 Task: Click the Find under customer in creating a New Invoice.
Action: Mouse moved to (201, 22)
Screenshot: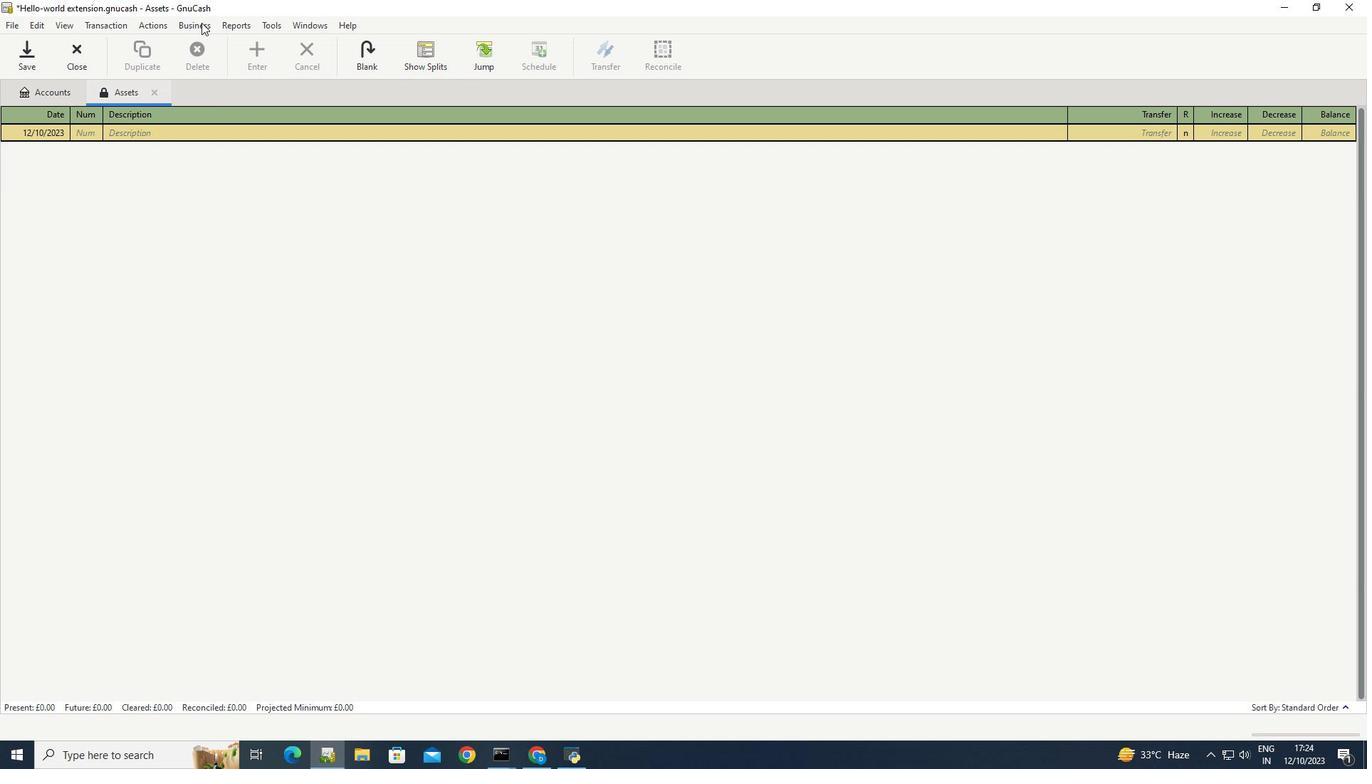 
Action: Mouse pressed left at (201, 22)
Screenshot: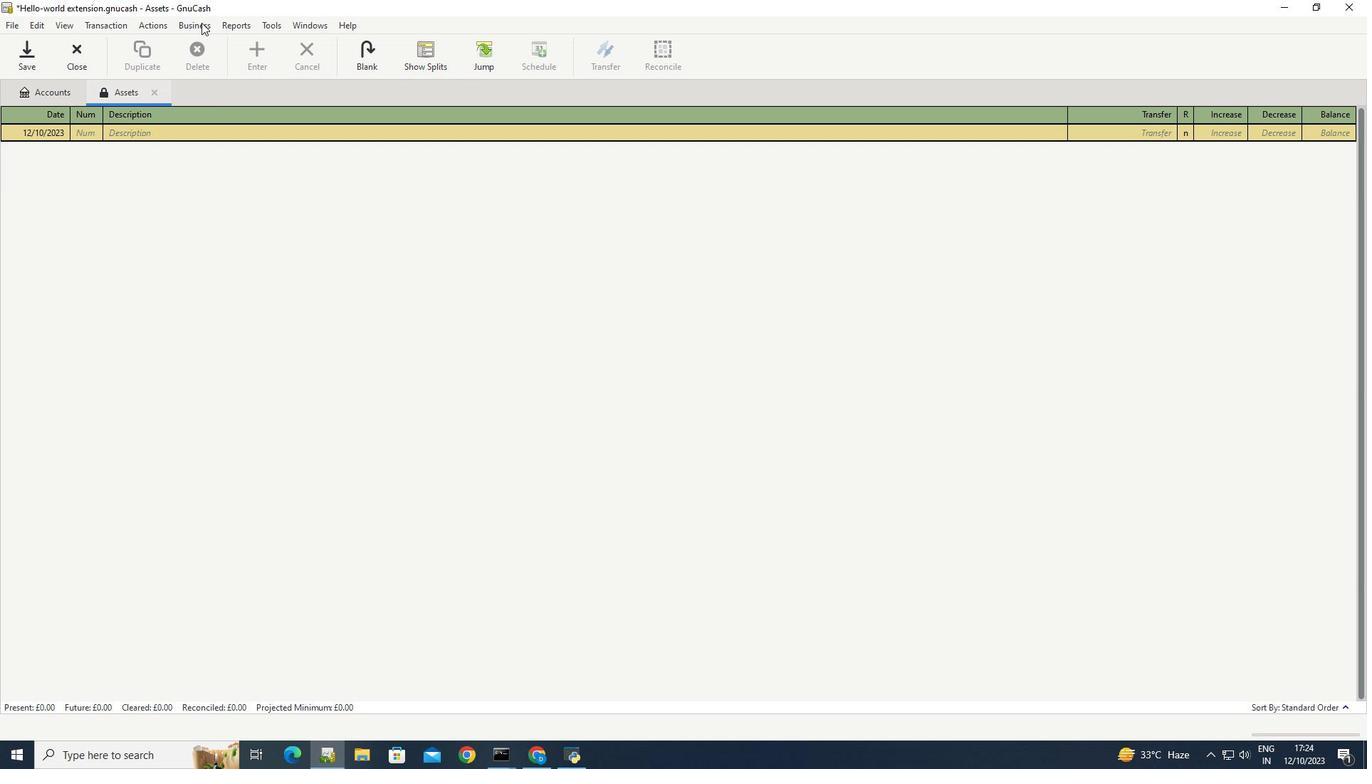 
Action: Mouse moved to (367, 96)
Screenshot: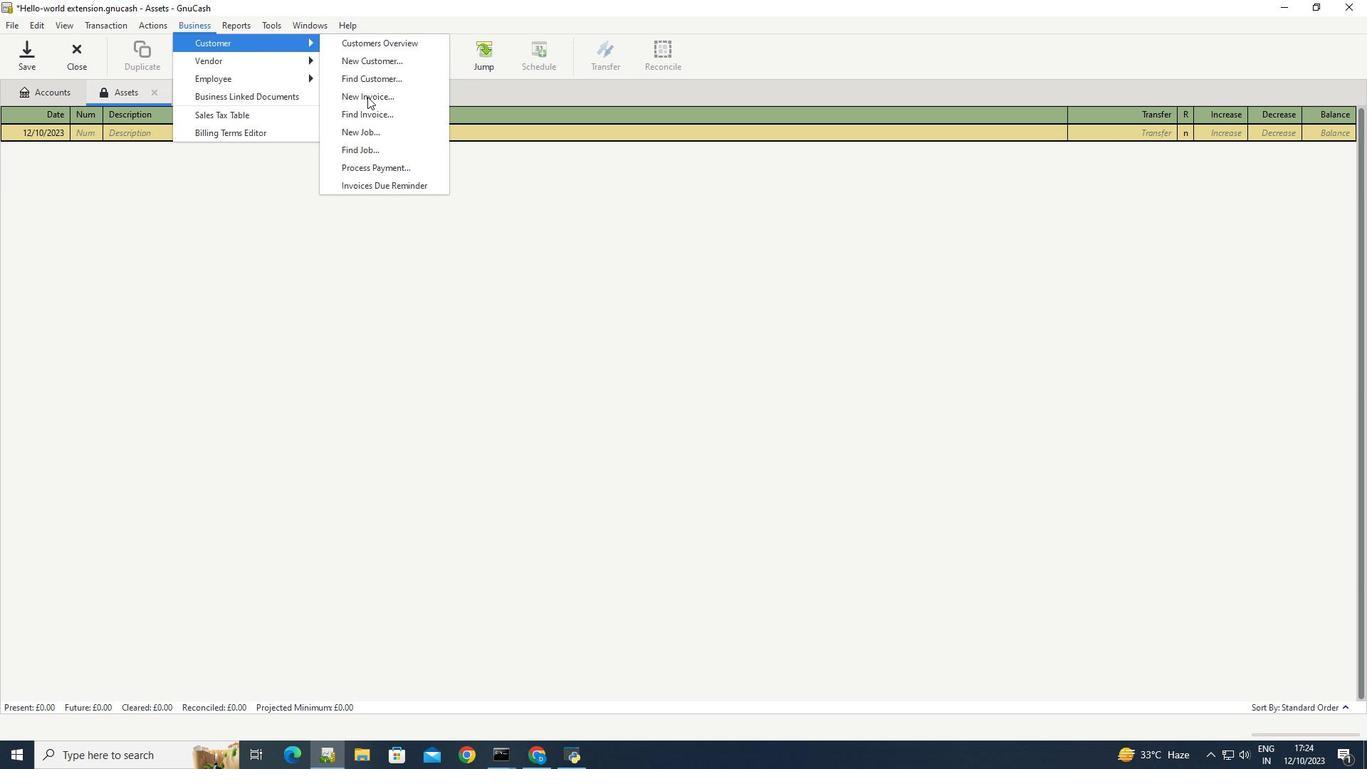 
Action: Mouse pressed left at (367, 96)
Screenshot: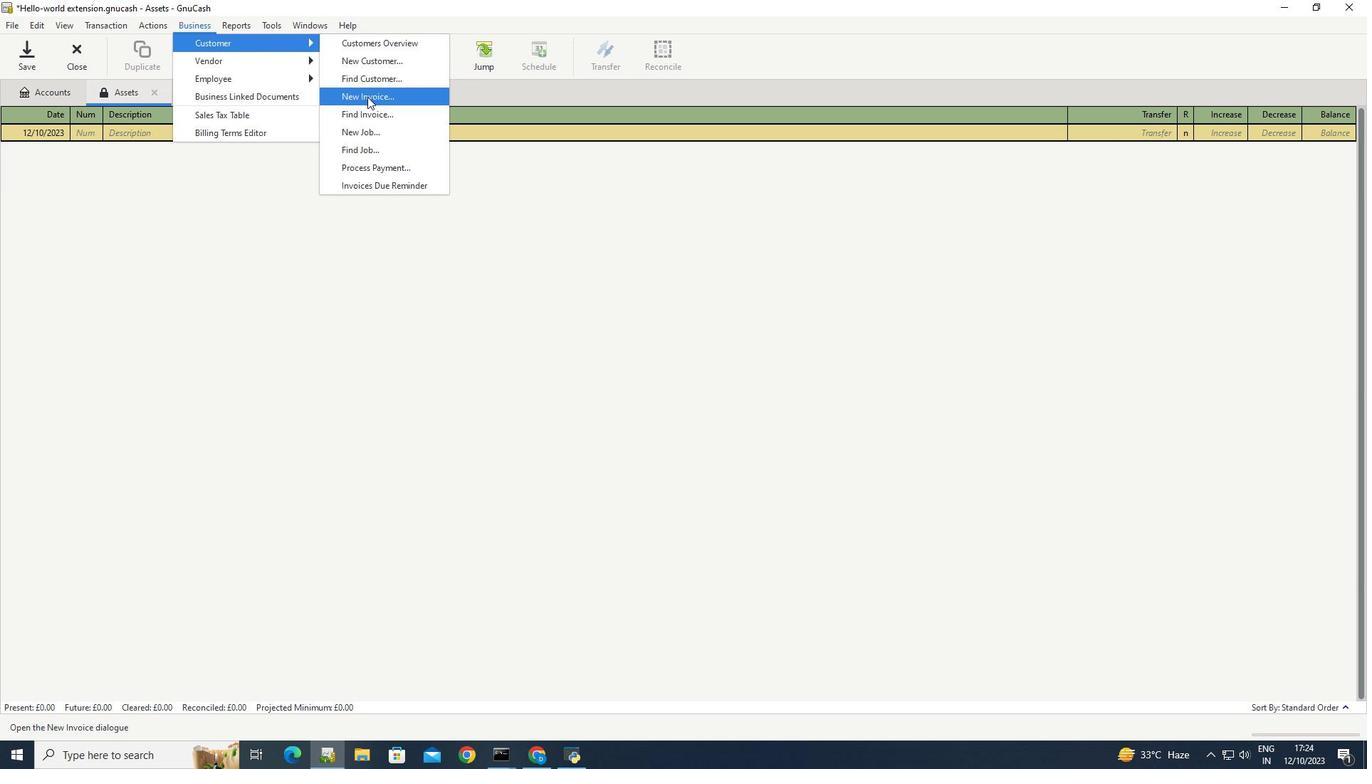 
Action: Mouse moved to (762, 378)
Screenshot: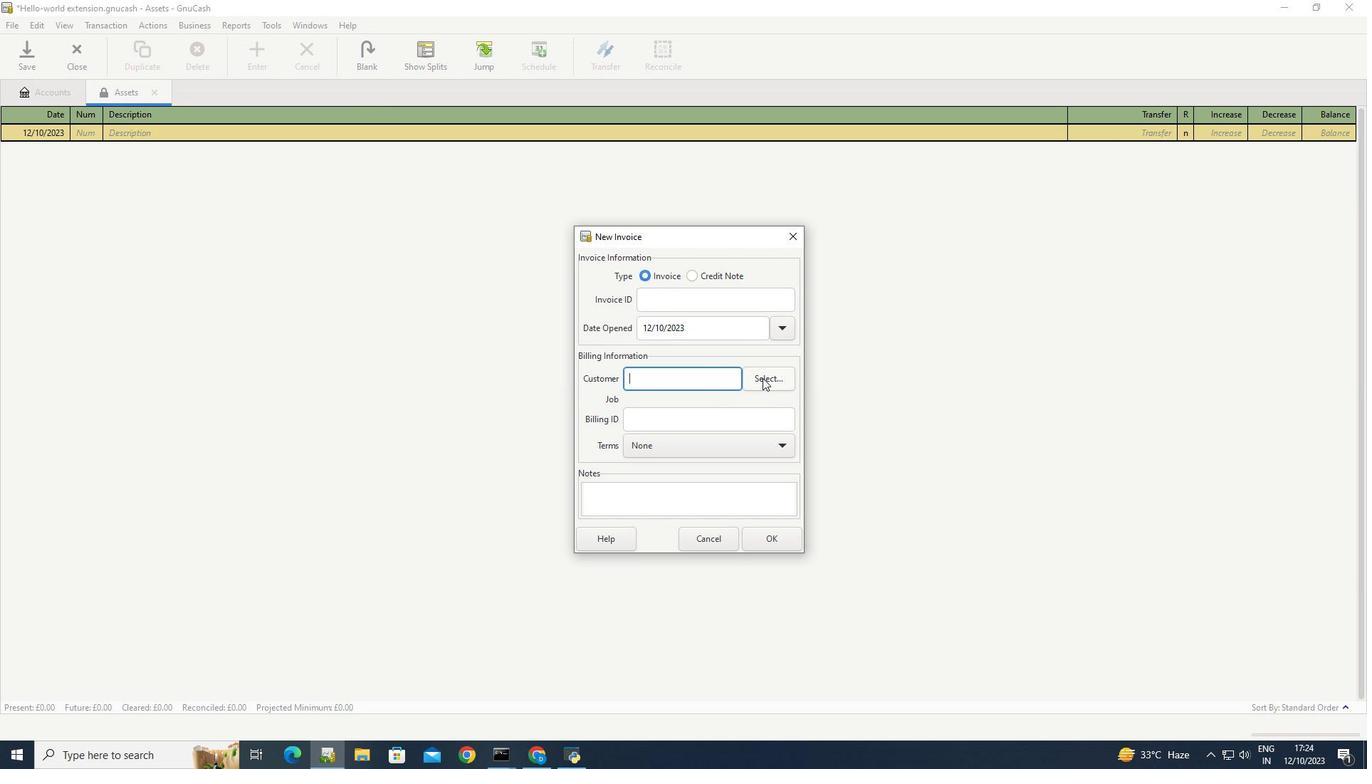 
Action: Mouse pressed left at (762, 378)
Screenshot: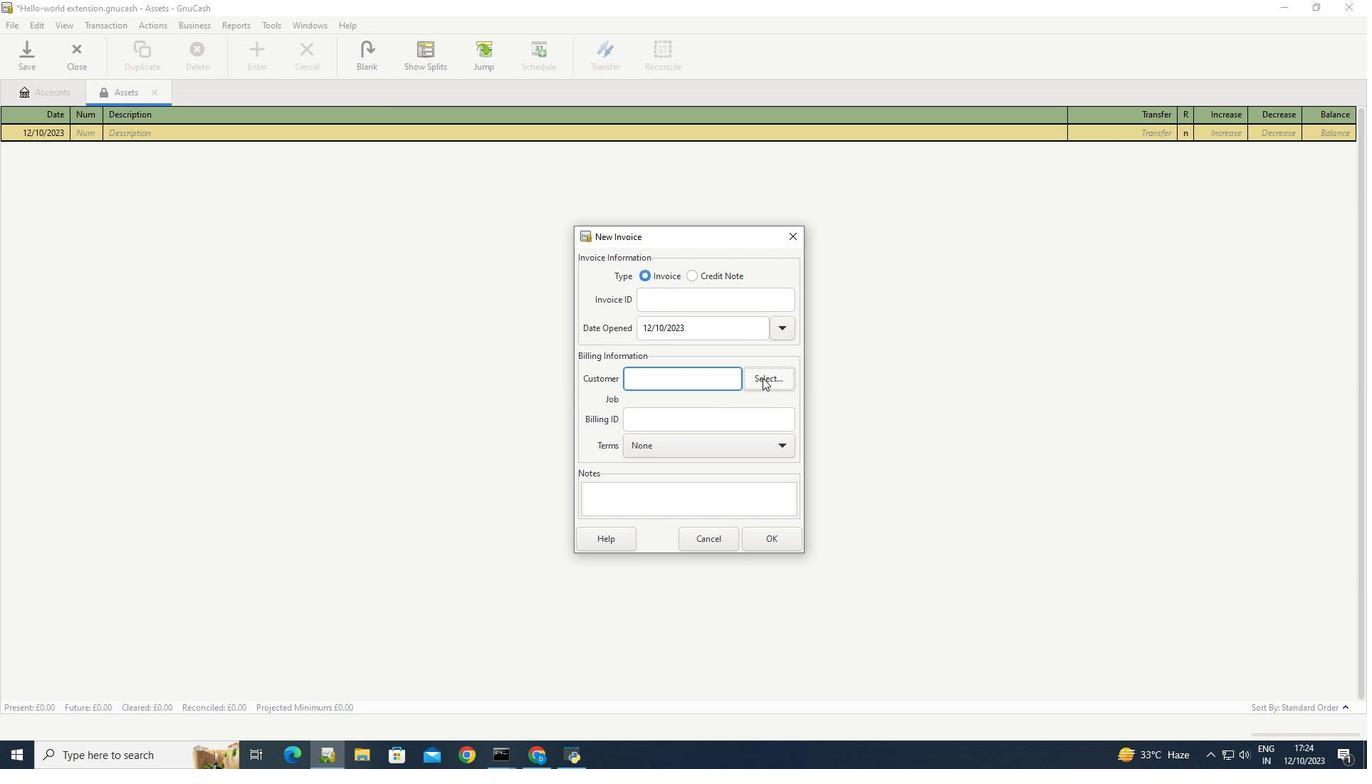 
Action: Mouse moved to (714, 339)
Screenshot: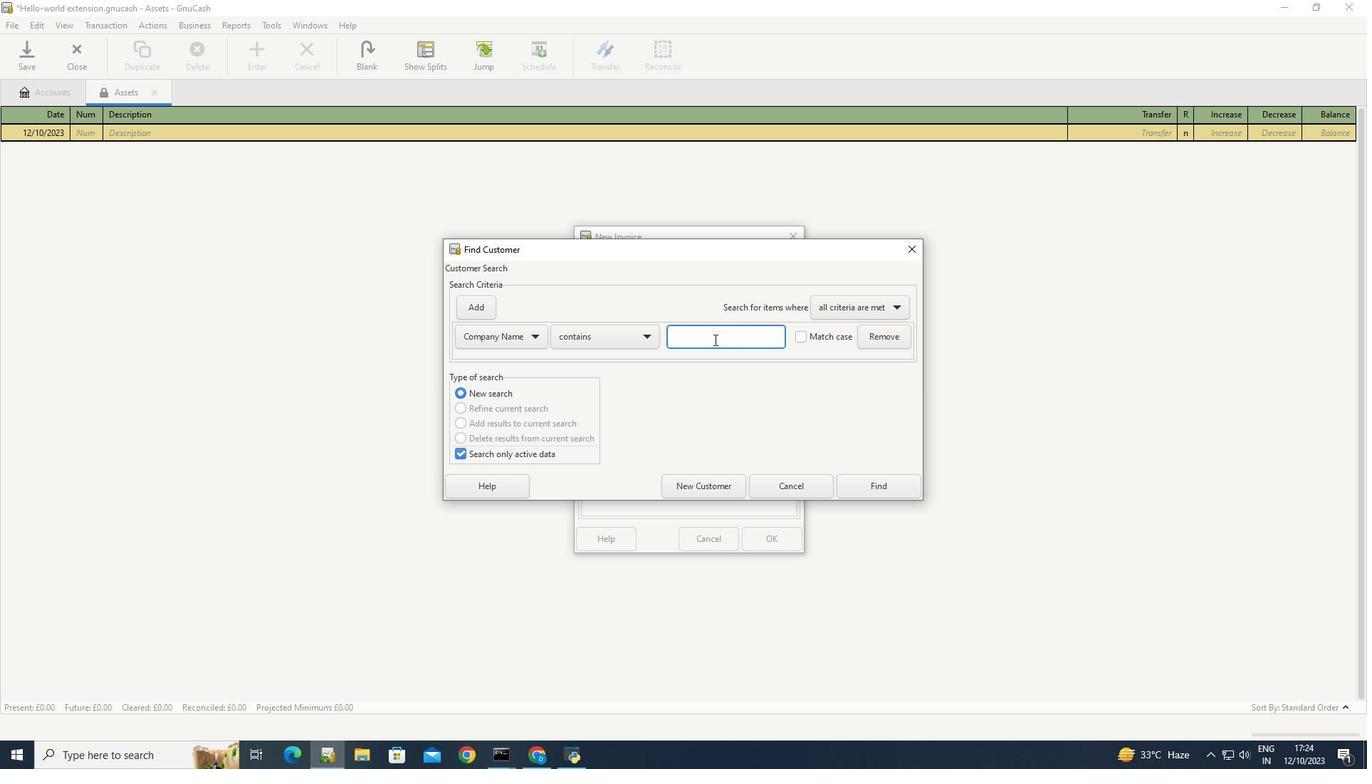 
Action: Mouse pressed left at (714, 339)
Screenshot: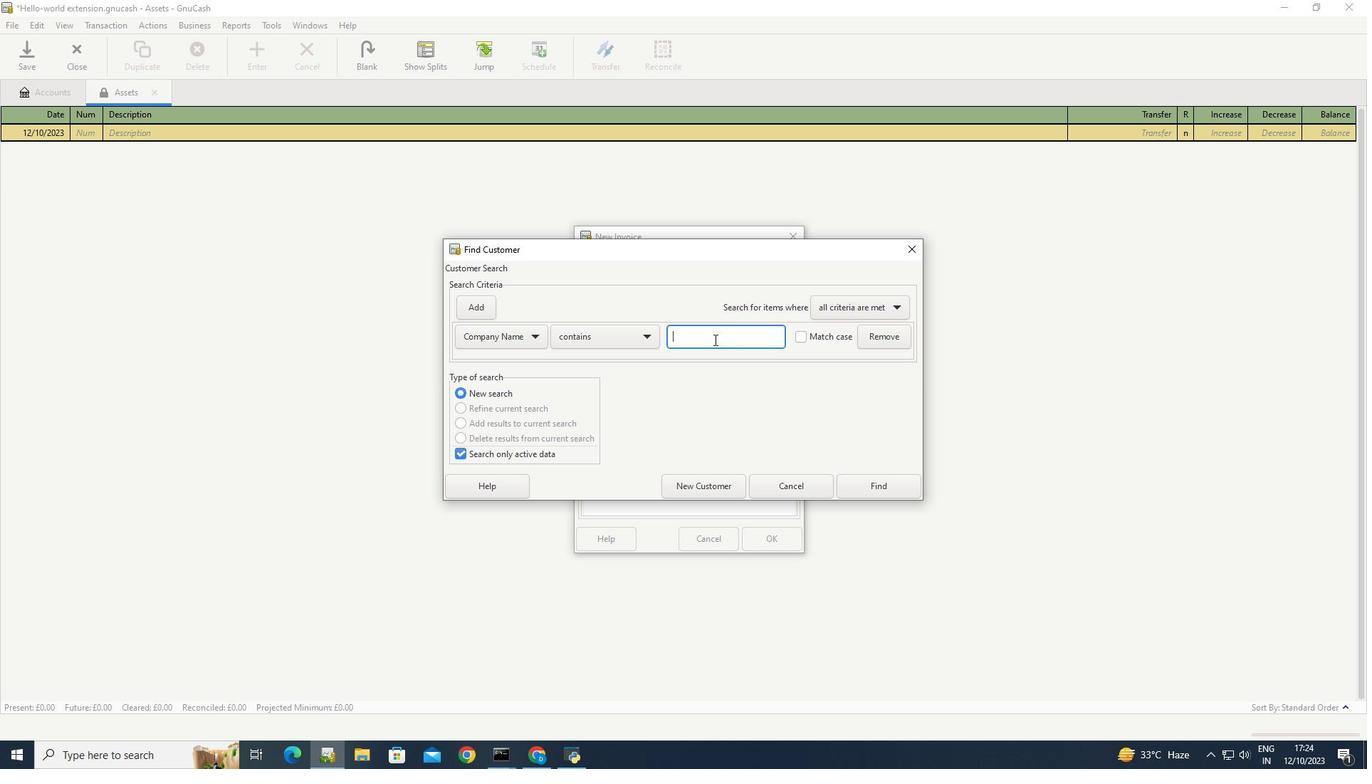 
Action: Key pressed <Key.caps_lock>S<Key.caps_lock>oftage
Screenshot: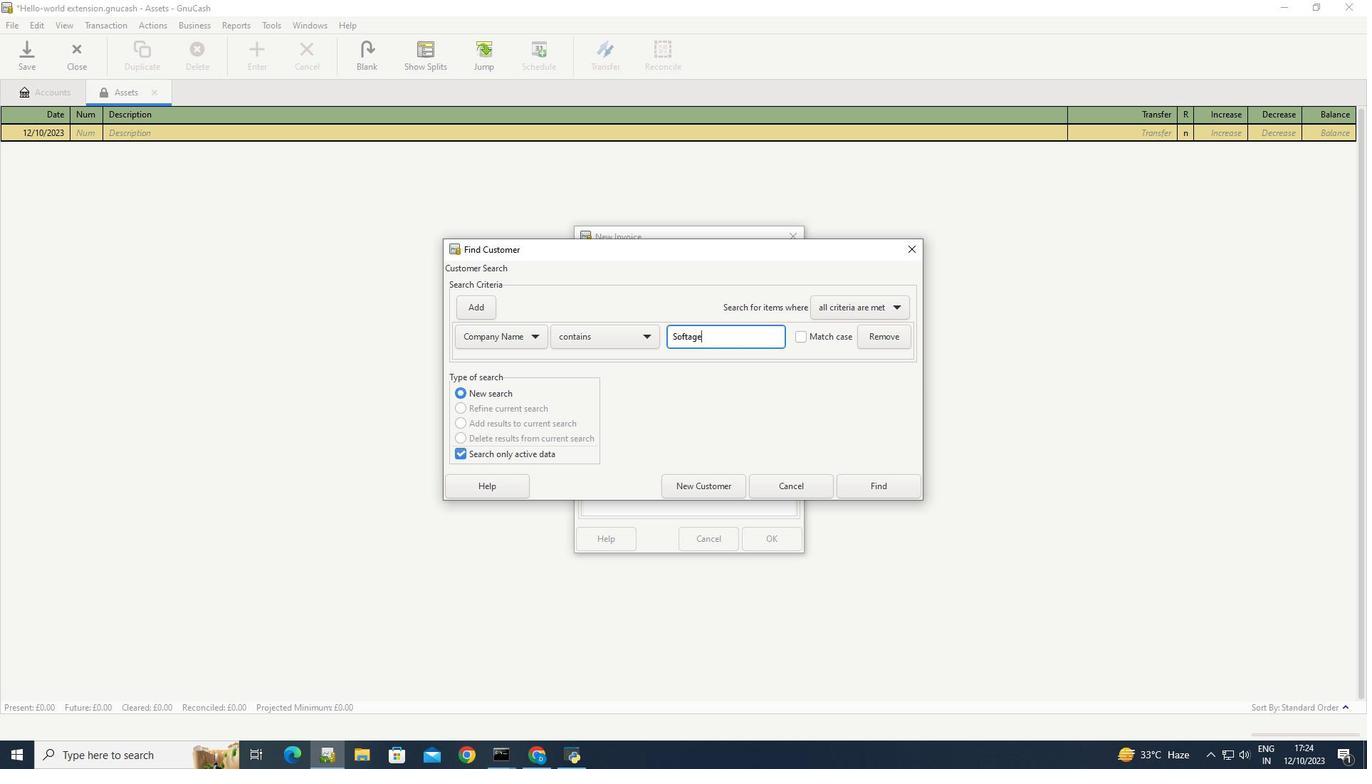 
Action: Mouse moved to (874, 490)
Screenshot: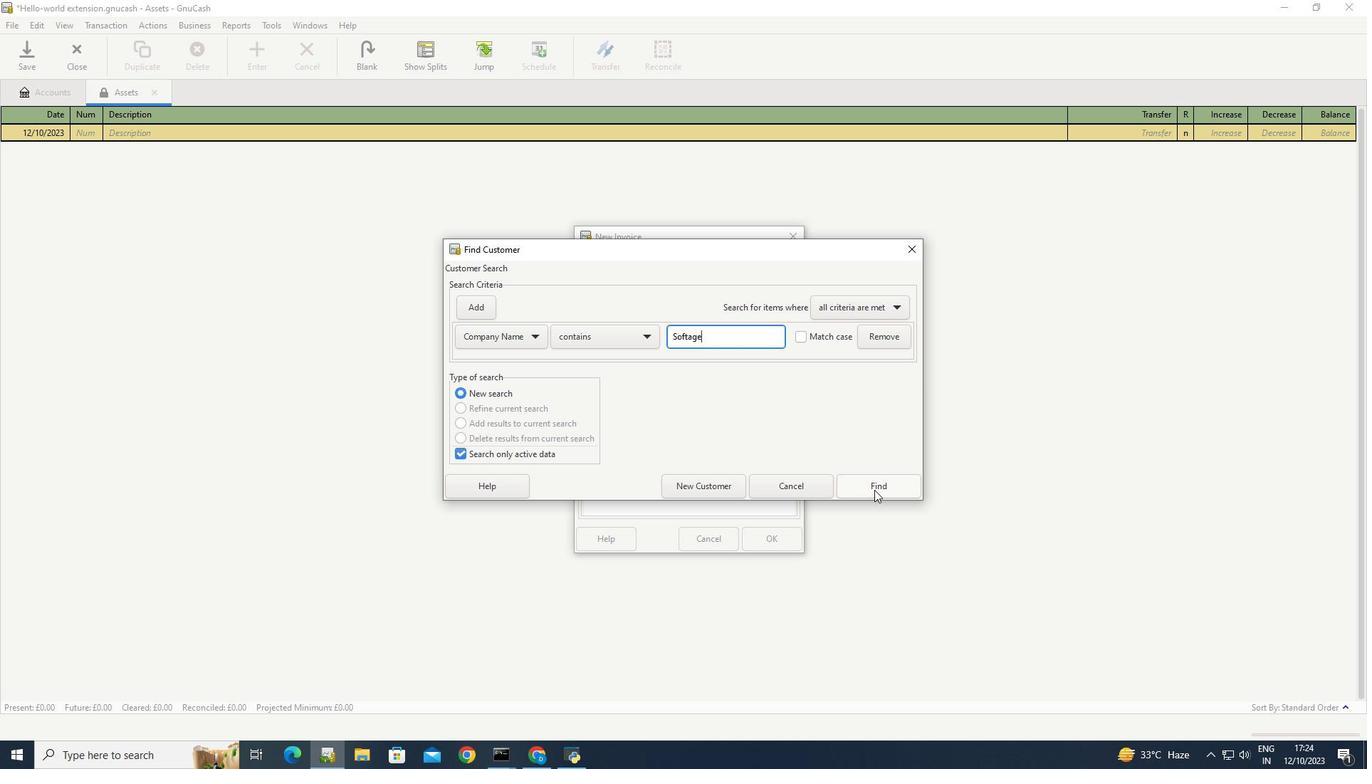 
Action: Mouse pressed left at (874, 490)
Screenshot: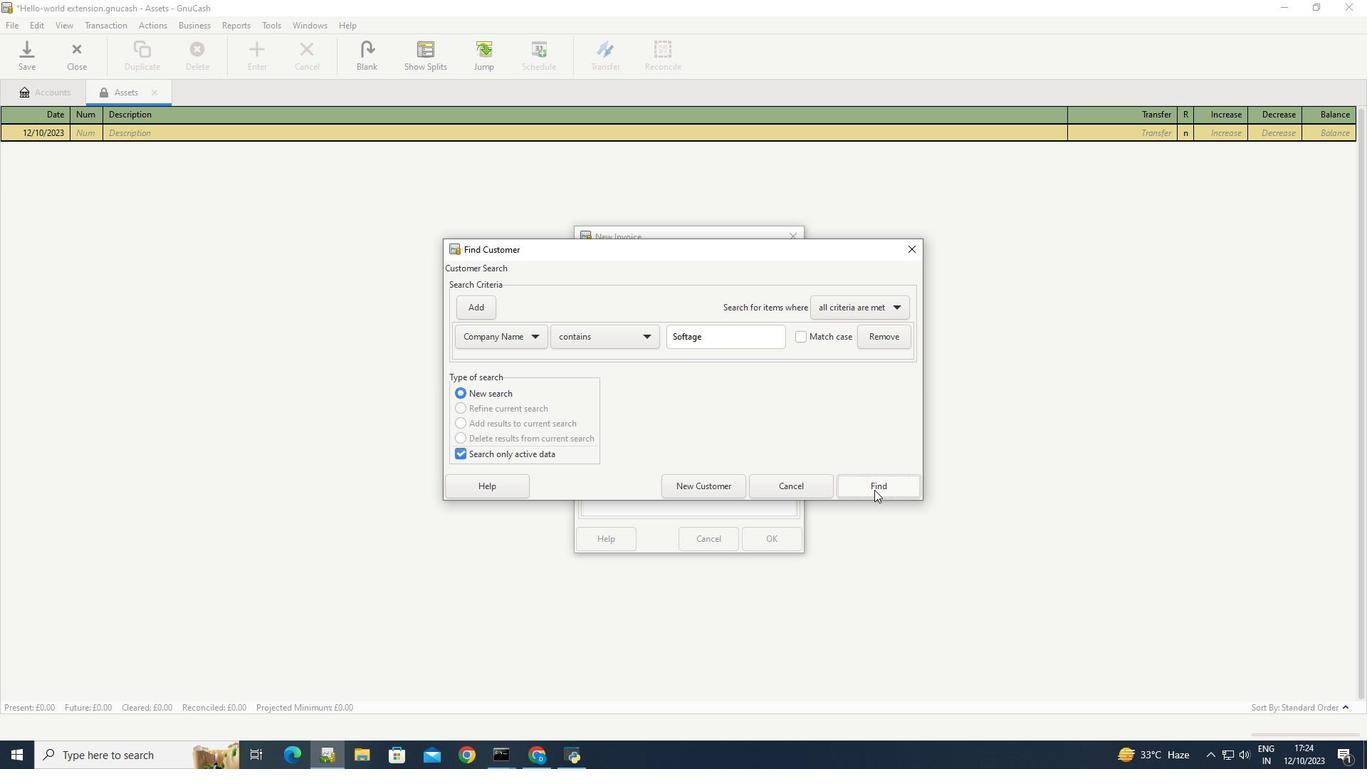 
